 Task: Create a sub task Design and Implement Solution for the task  Improve code commenting for better readability in the project TranceTech , assign it to team member softage.9@softage.net and update the status of the sub task to  At Risk , set the priority of the sub task to Medium.
Action: Mouse moved to (50, 389)
Screenshot: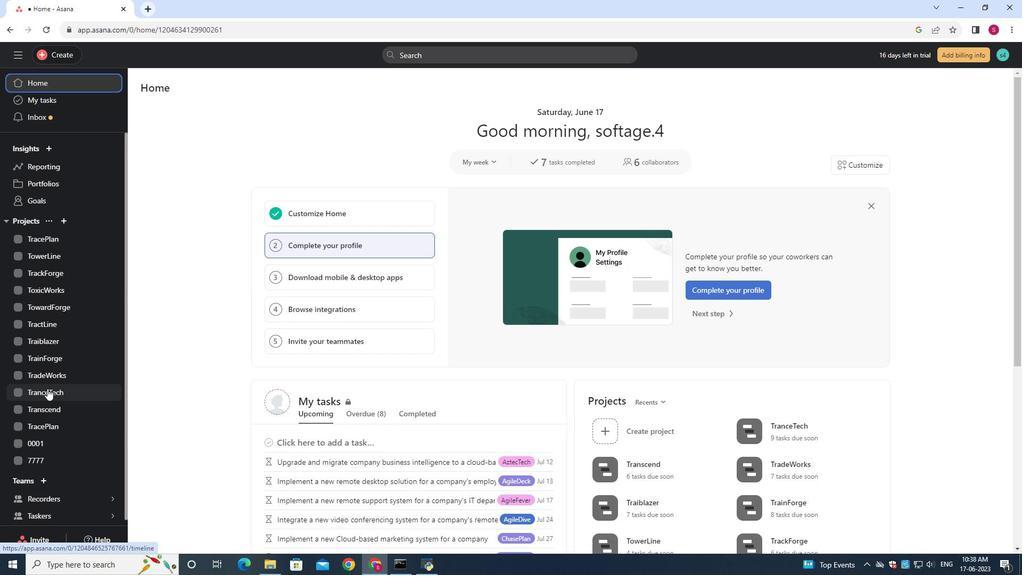 
Action: Mouse pressed left at (50, 389)
Screenshot: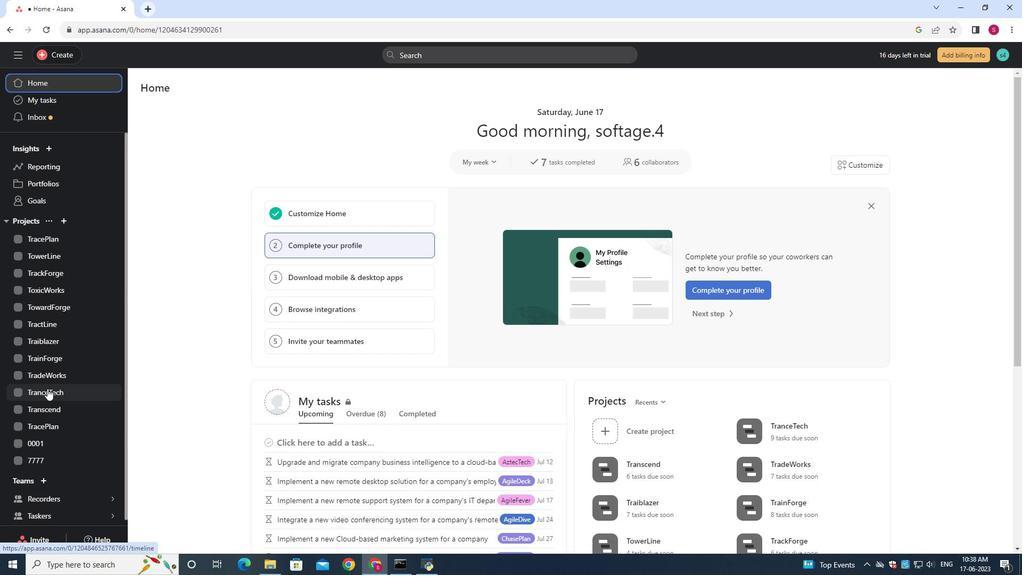 
Action: Mouse moved to (414, 259)
Screenshot: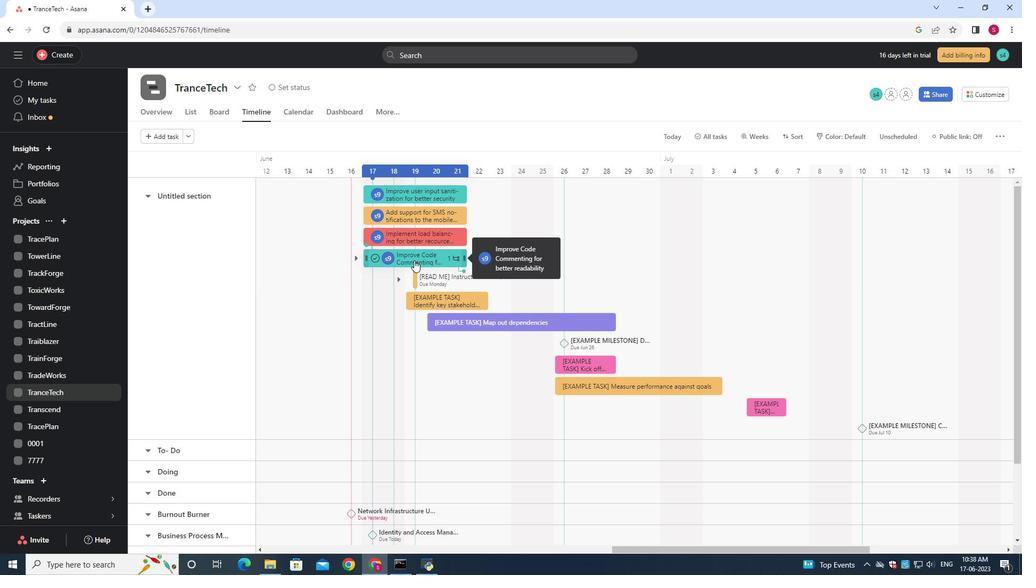 
Action: Mouse pressed left at (414, 259)
Screenshot: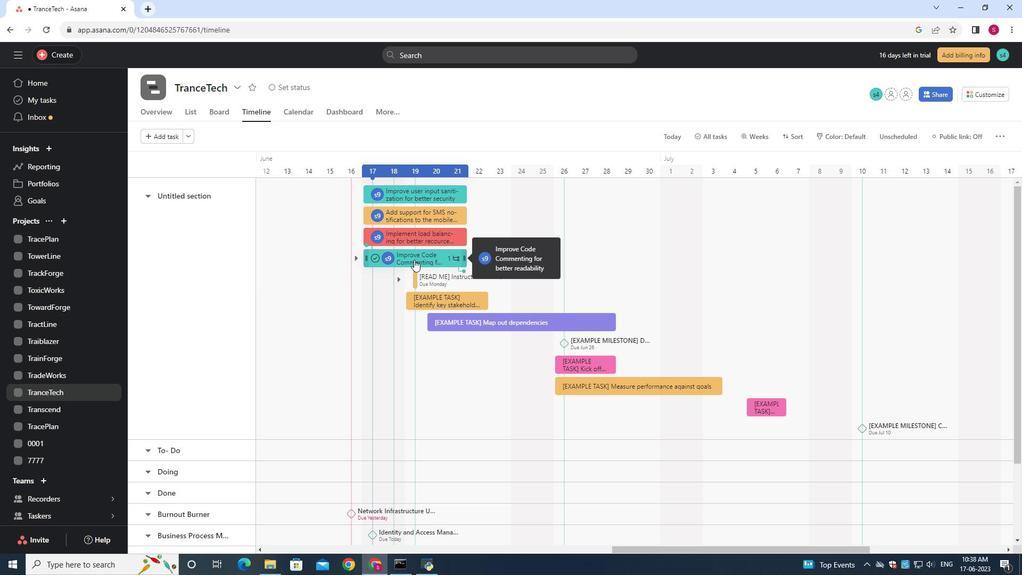 
Action: Mouse moved to (747, 318)
Screenshot: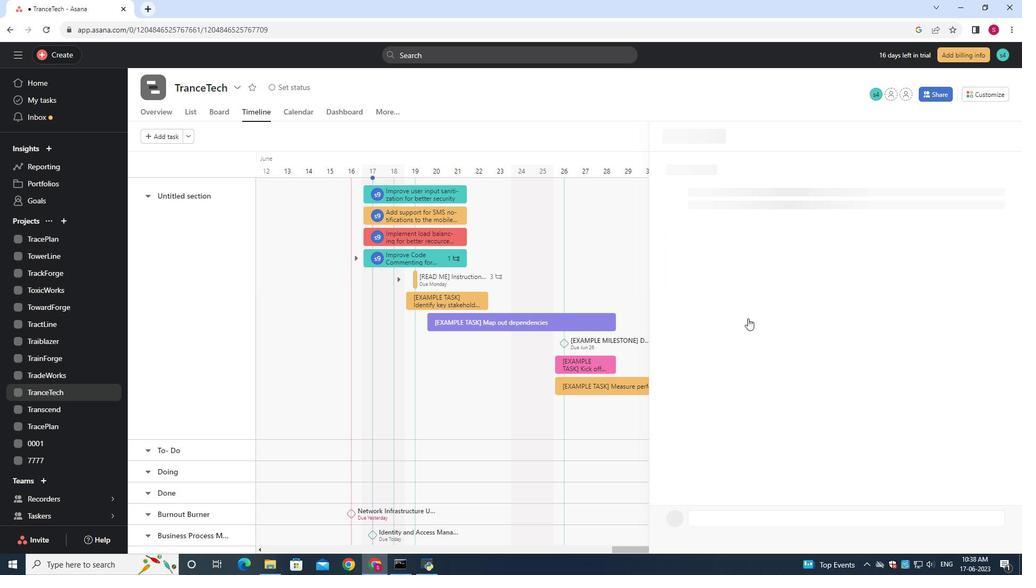 
Action: Mouse scrolled (747, 317) with delta (0, 0)
Screenshot: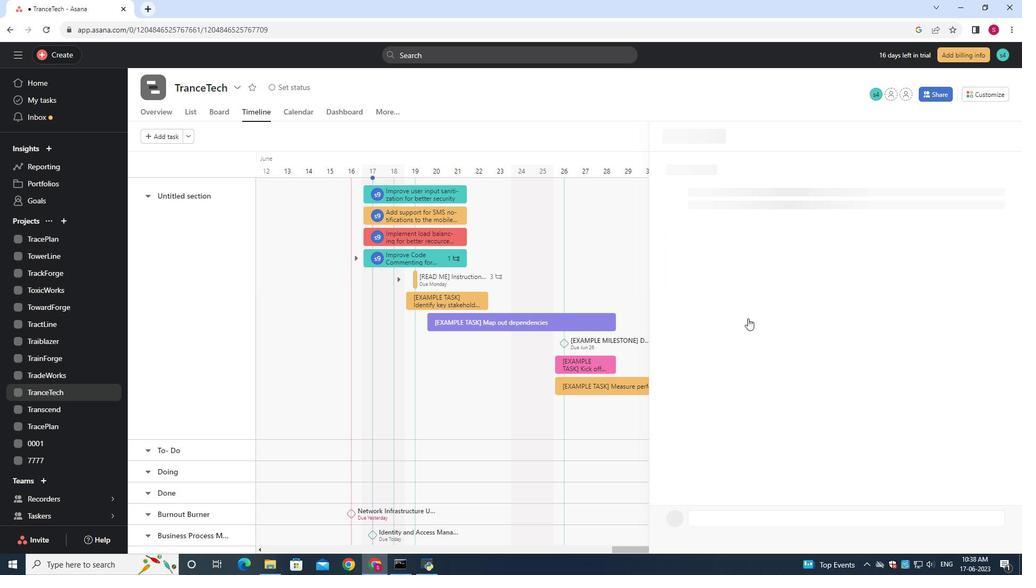 
Action: Mouse scrolled (747, 317) with delta (0, 0)
Screenshot: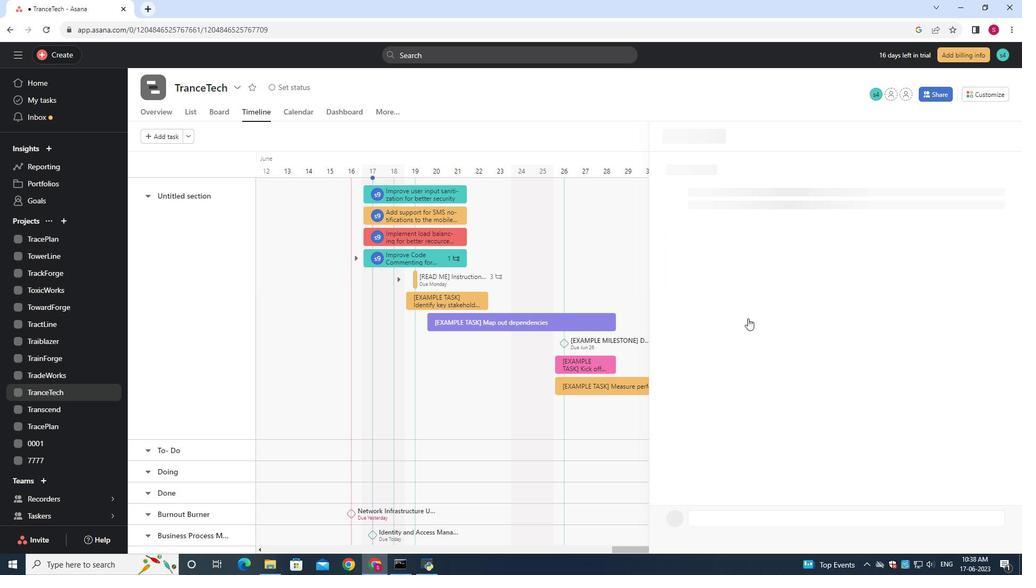 
Action: Mouse moved to (747, 317)
Screenshot: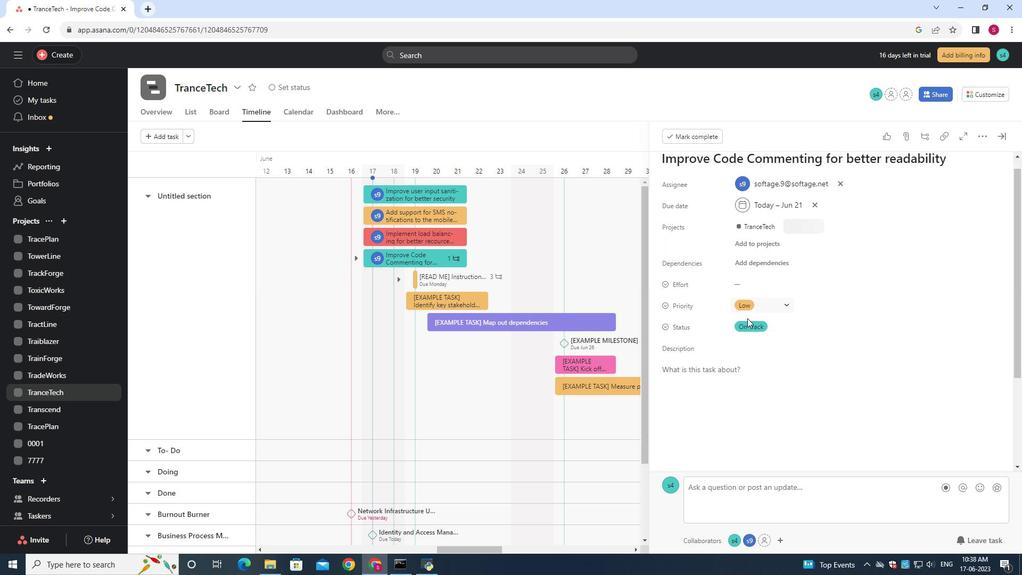 
Action: Mouse scrolled (747, 316) with delta (0, 0)
Screenshot: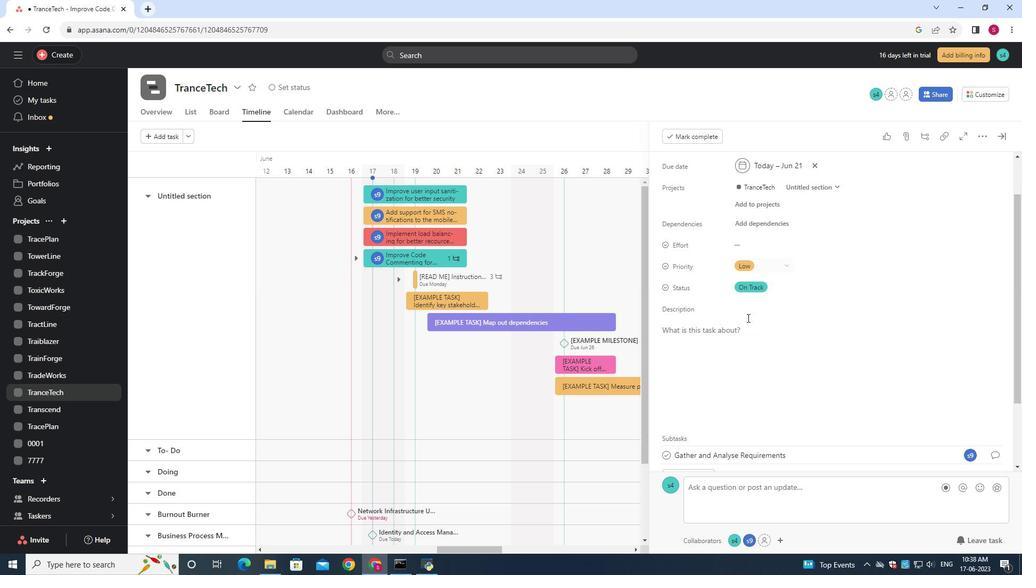 
Action: Mouse moved to (746, 318)
Screenshot: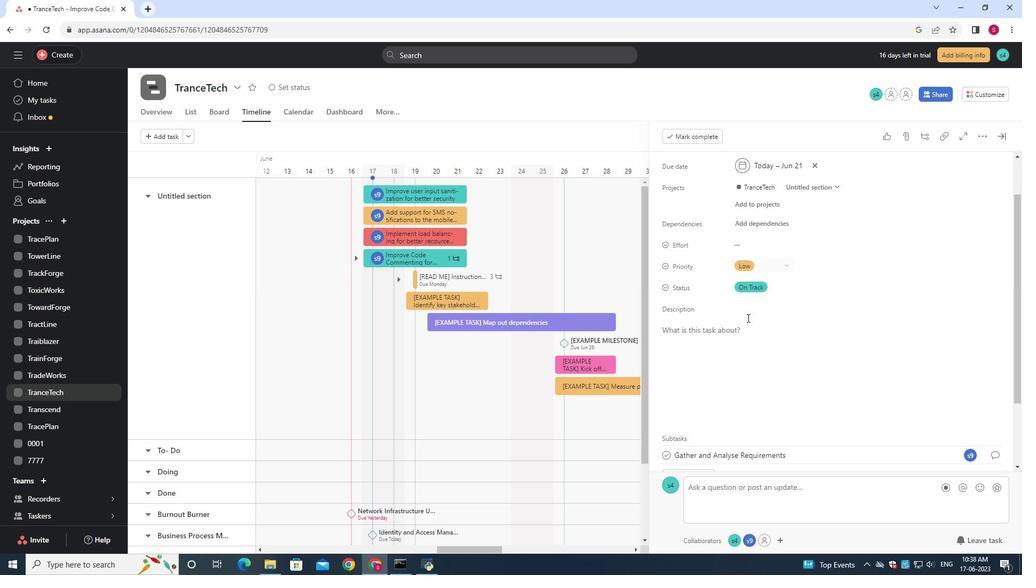 
Action: Mouse scrolled (746, 317) with delta (0, 0)
Screenshot: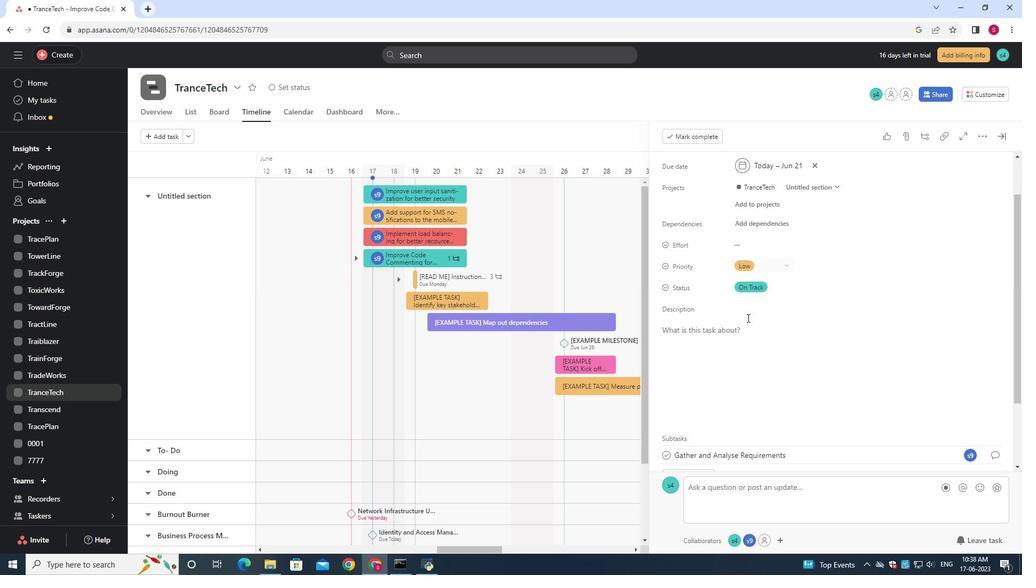 
Action: Mouse moved to (745, 318)
Screenshot: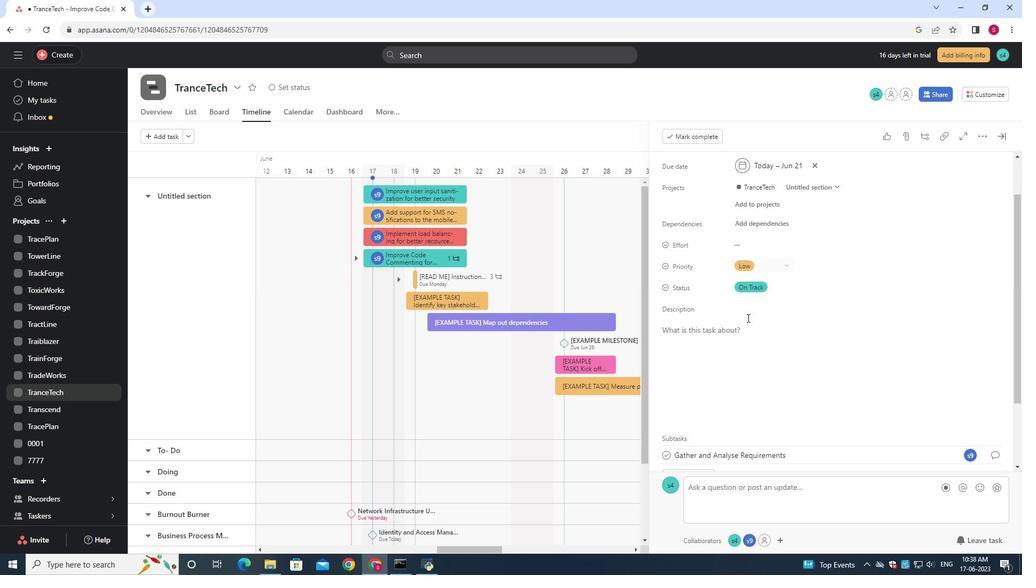 
Action: Mouse scrolled (745, 317) with delta (0, 0)
Screenshot: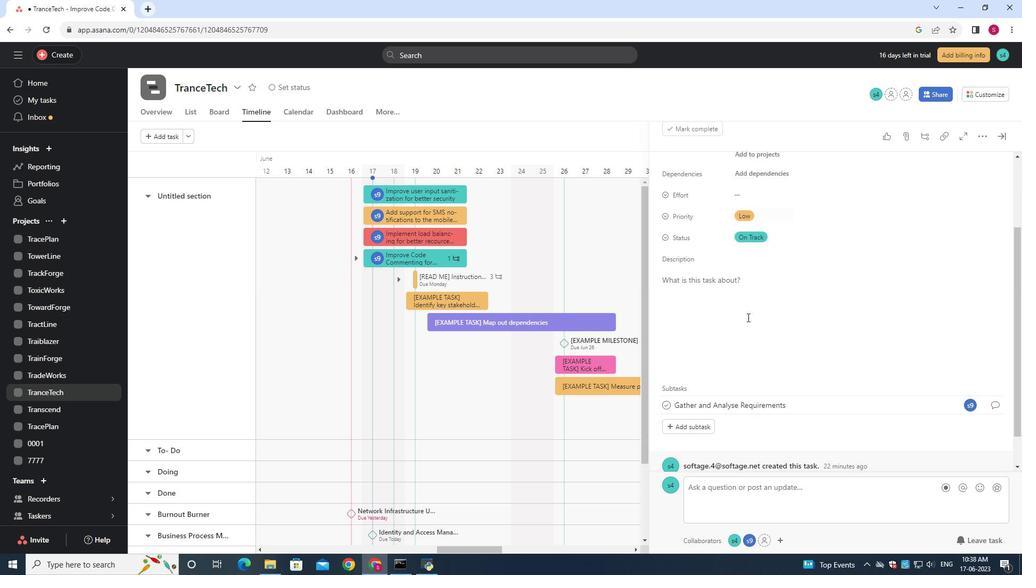 
Action: Mouse scrolled (745, 317) with delta (0, 0)
Screenshot: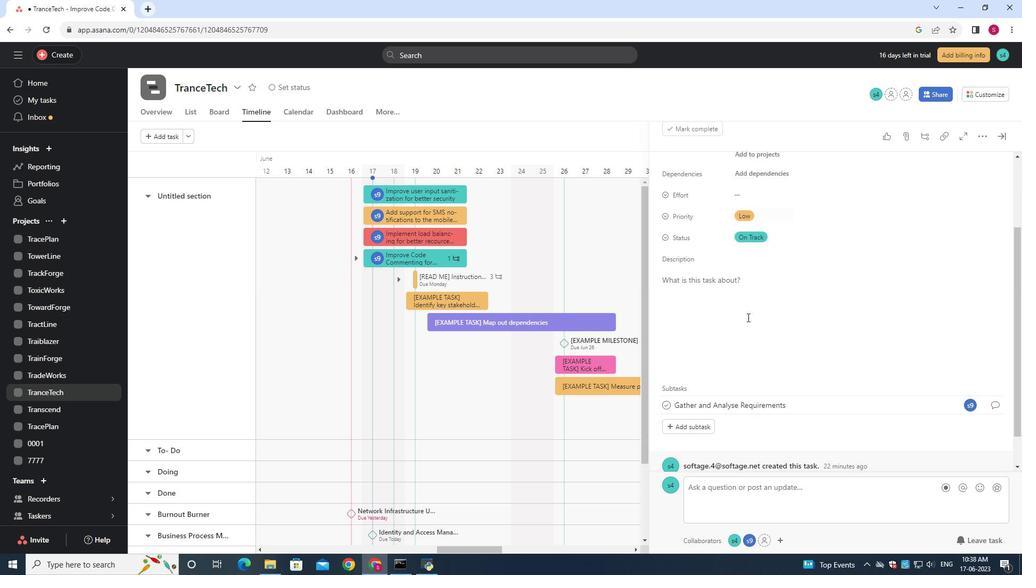 
Action: Mouse moved to (745, 318)
Screenshot: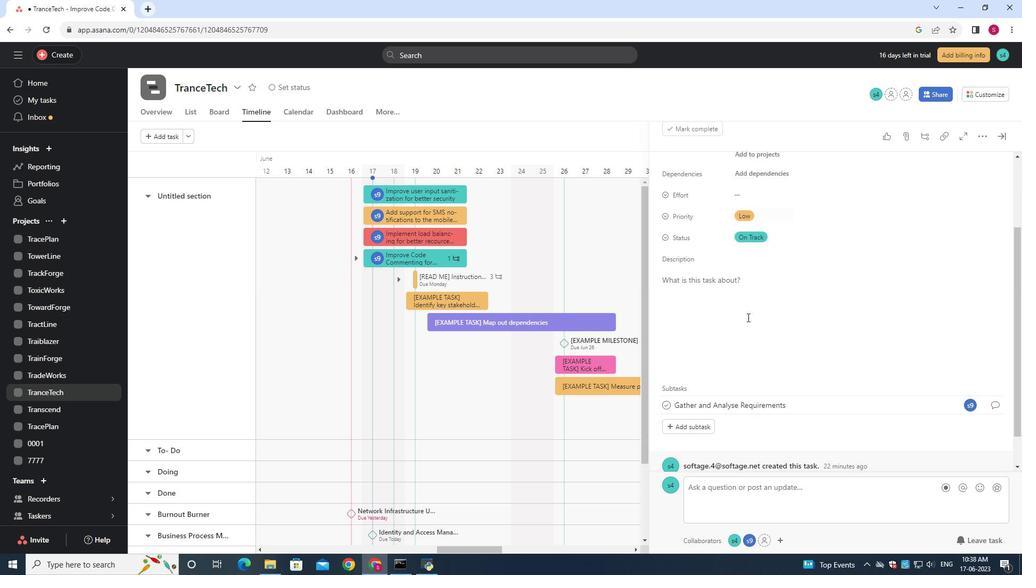 
Action: Mouse scrolled (745, 317) with delta (0, 0)
Screenshot: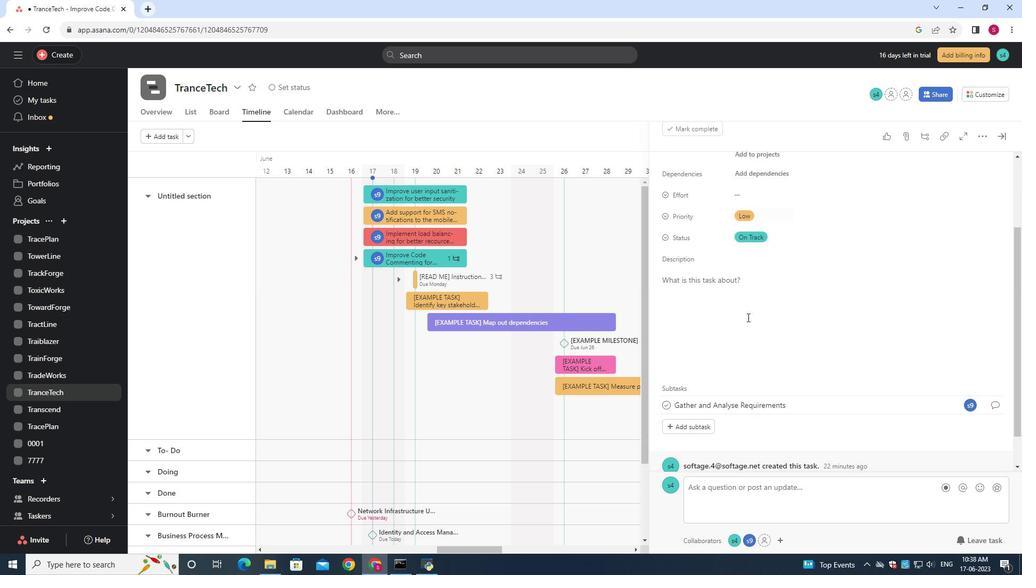 
Action: Mouse scrolled (745, 317) with delta (0, 0)
Screenshot: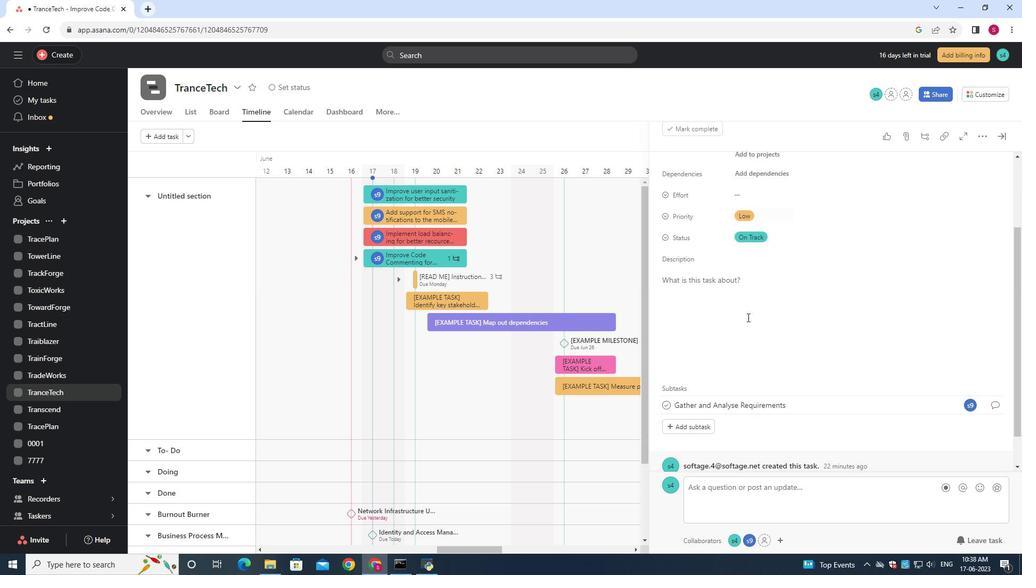 
Action: Mouse moved to (678, 384)
Screenshot: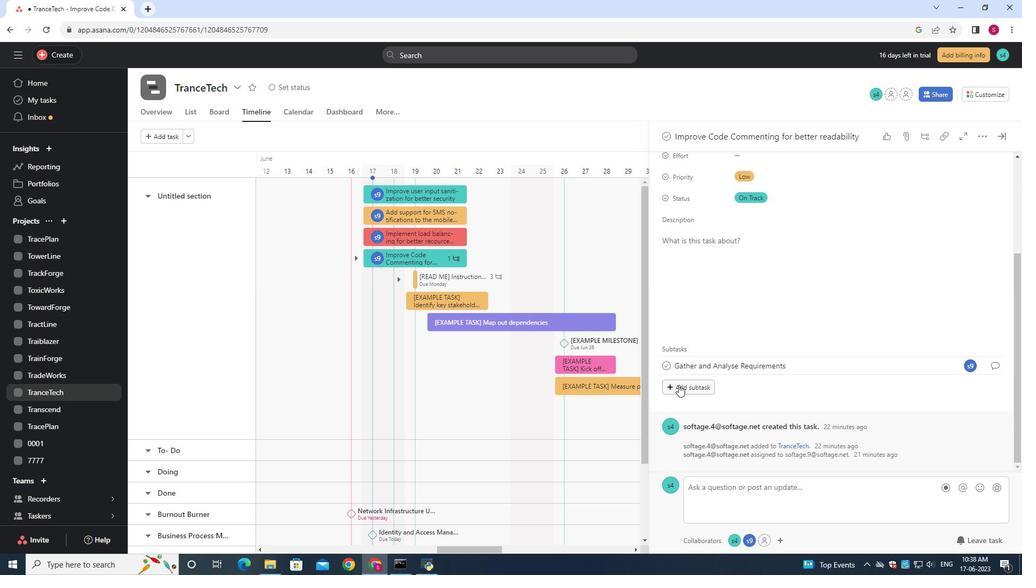 
Action: Mouse pressed left at (678, 384)
Screenshot: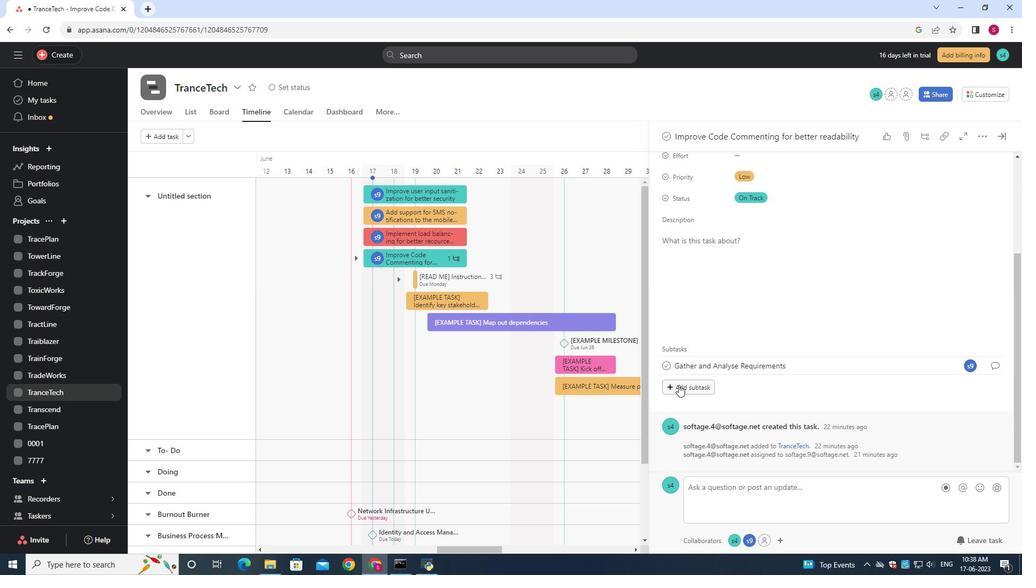 
Action: Mouse moved to (679, 387)
Screenshot: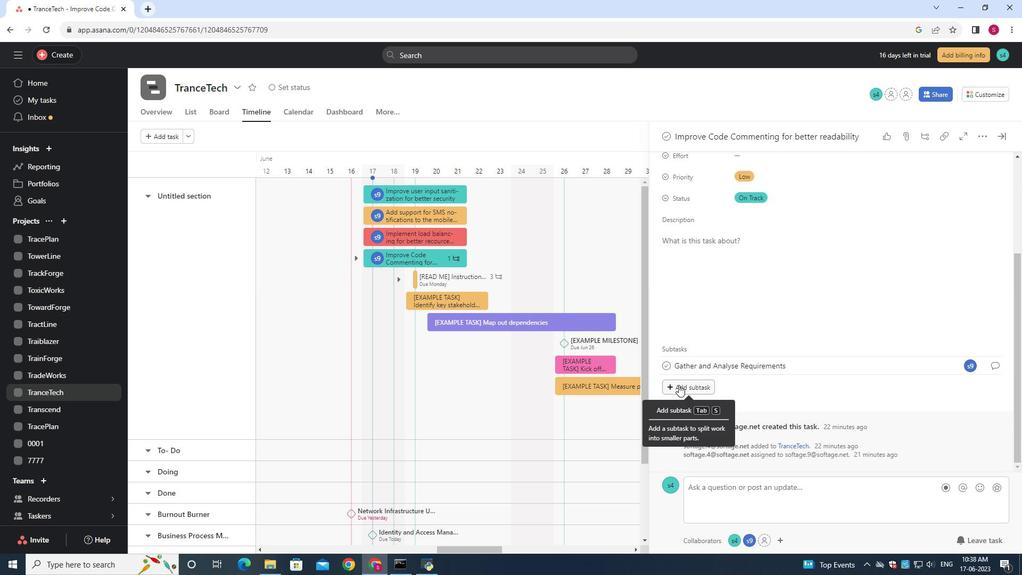 
Action: Key pressed <Key.shift>Design<Key.space>and<Key.space><Key.shift><Key.shift><Key.shift>Implement<Key.space><Key.shift>Solution
Screenshot: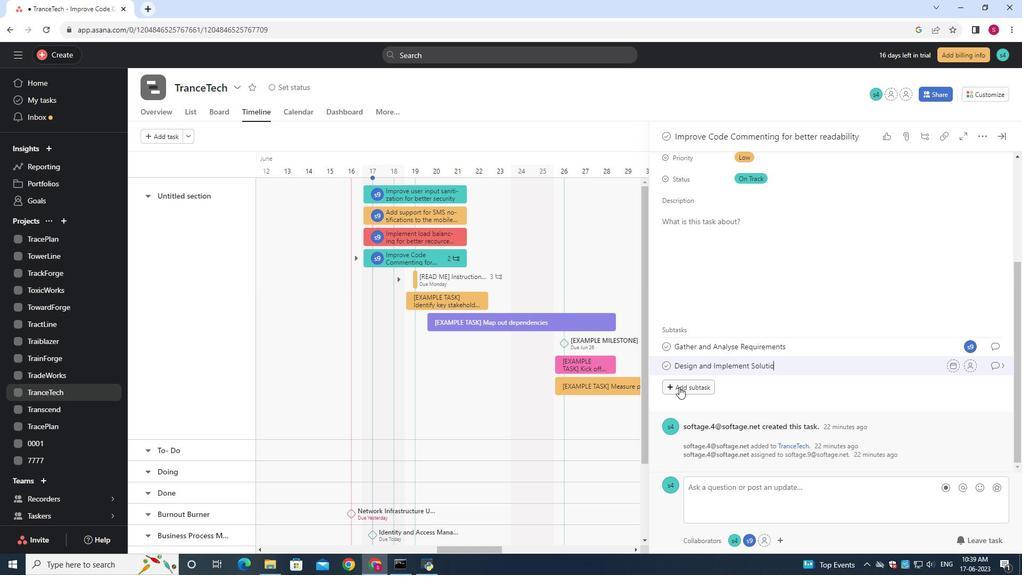 
Action: Mouse moved to (969, 364)
Screenshot: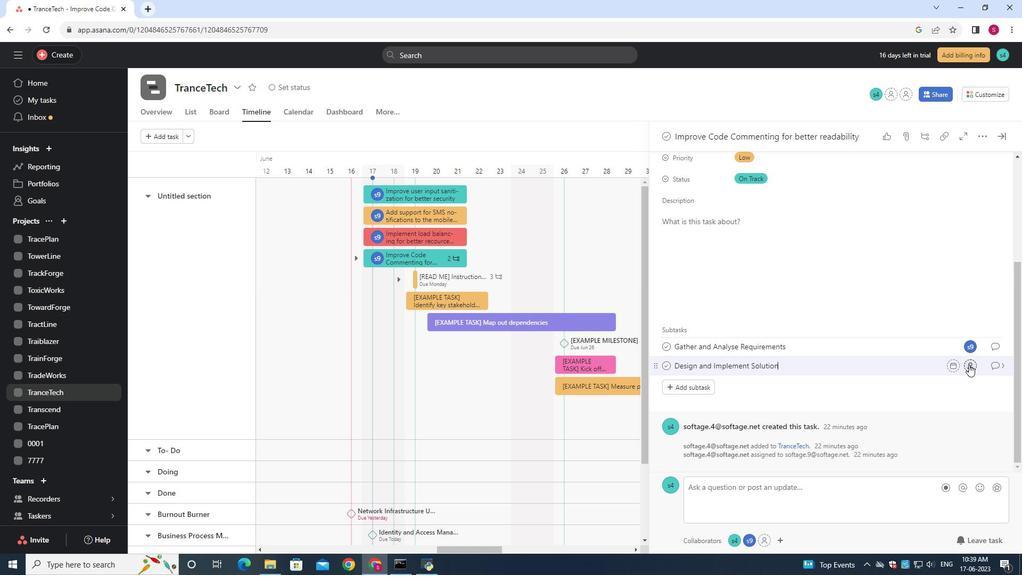 
Action: Mouse pressed left at (969, 364)
Screenshot: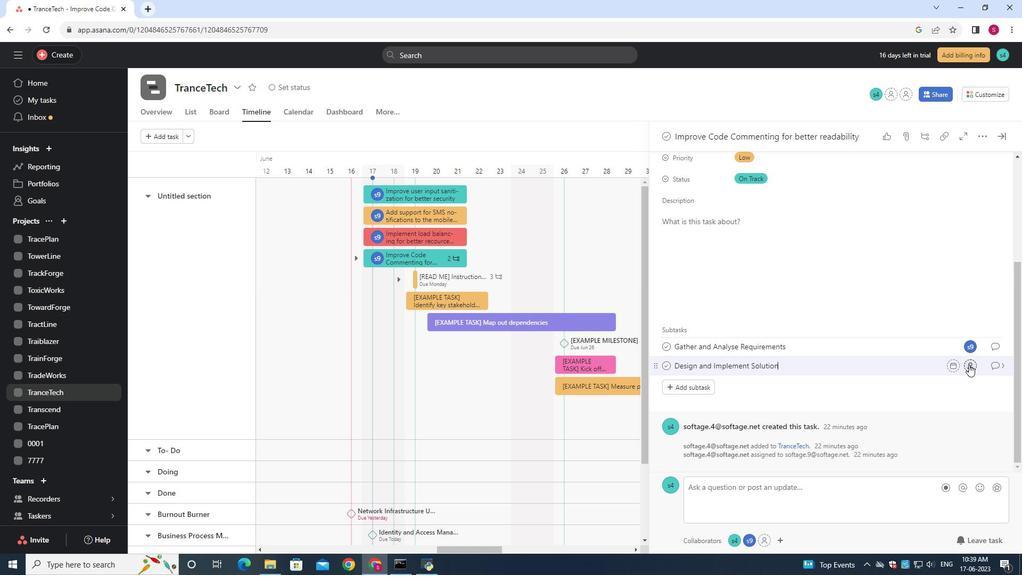 
Action: Mouse moved to (969, 364)
Screenshot: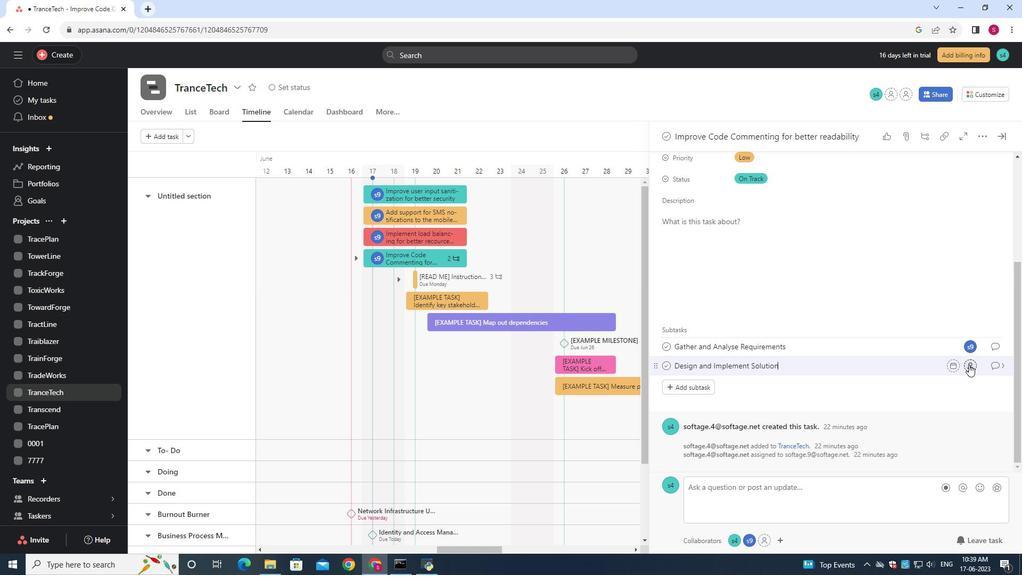 
Action: Key pressed softage.9
Screenshot: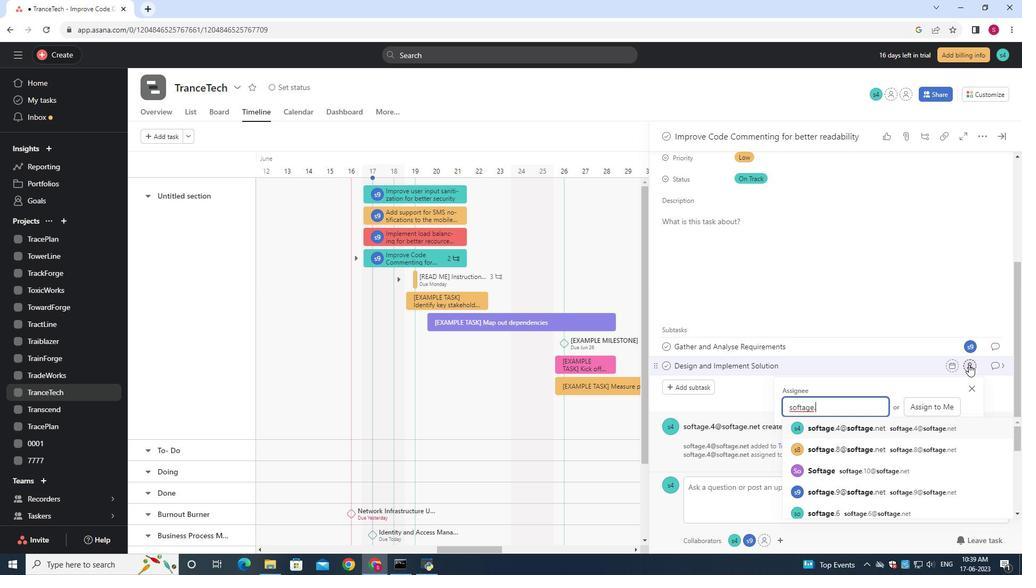 
Action: Mouse moved to (963, 361)
Screenshot: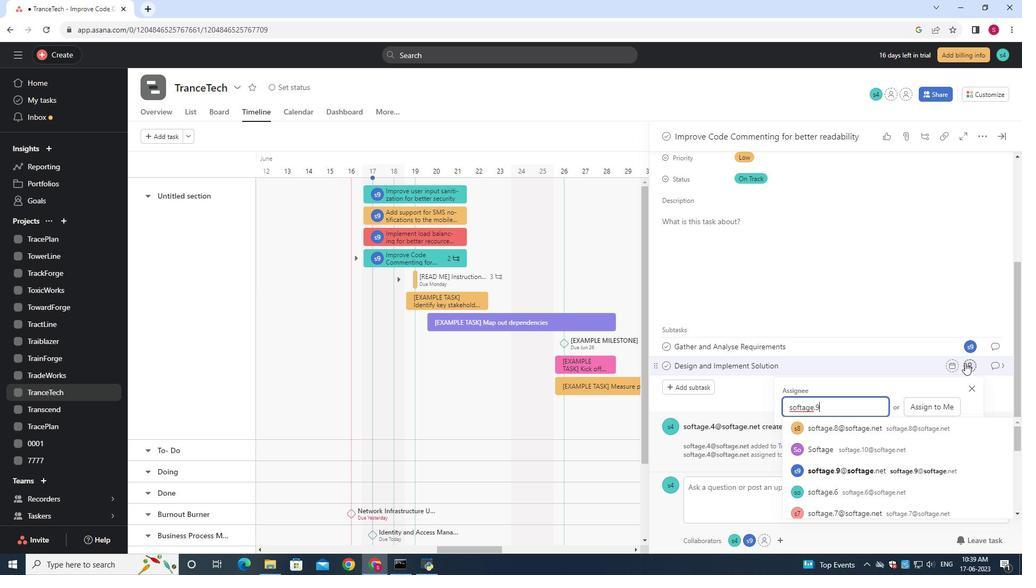 
Action: Key pressed <Key.shift>
Screenshot: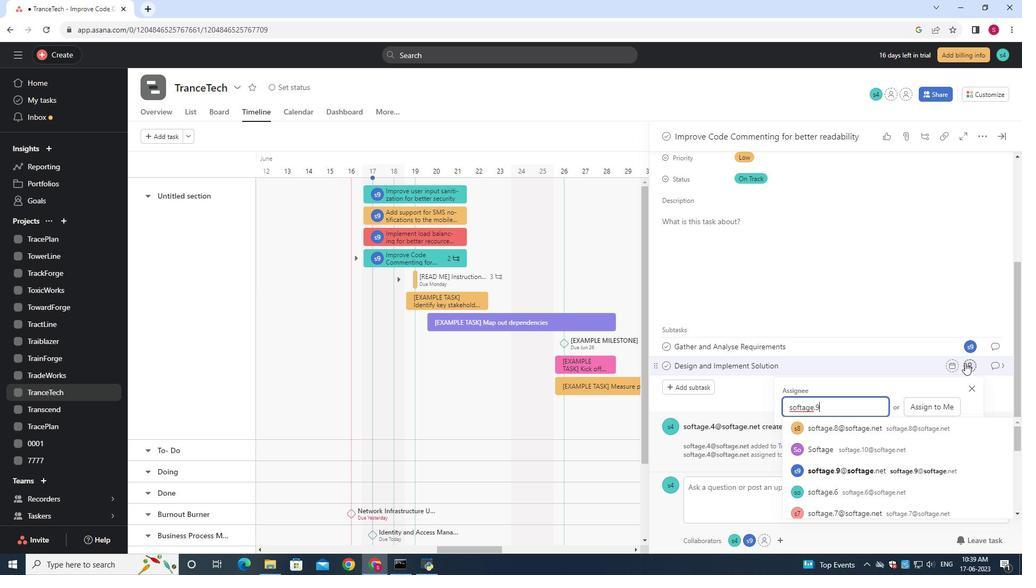
Action: Mouse moved to (957, 357)
Screenshot: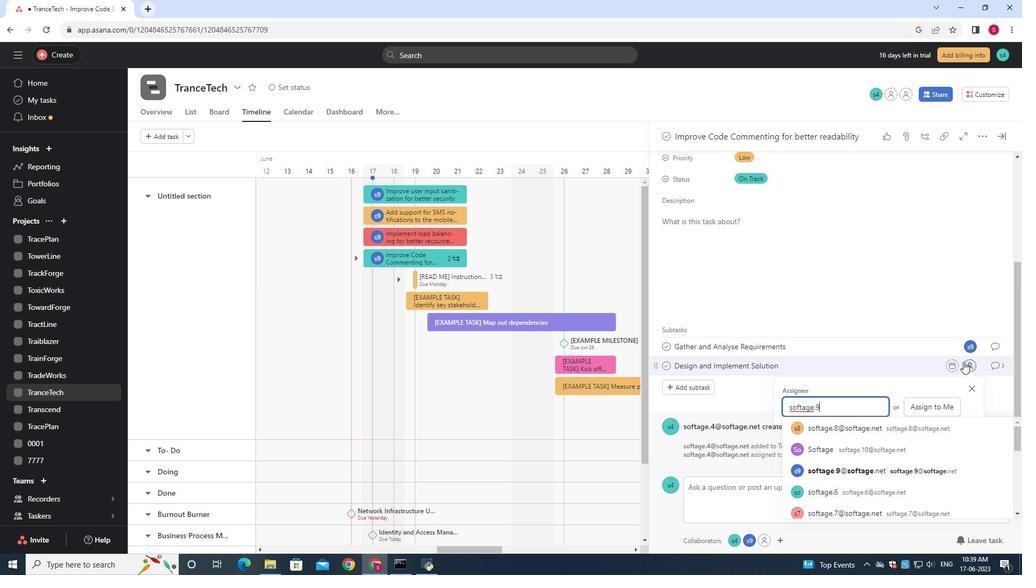
Action: Key pressed @
Screenshot: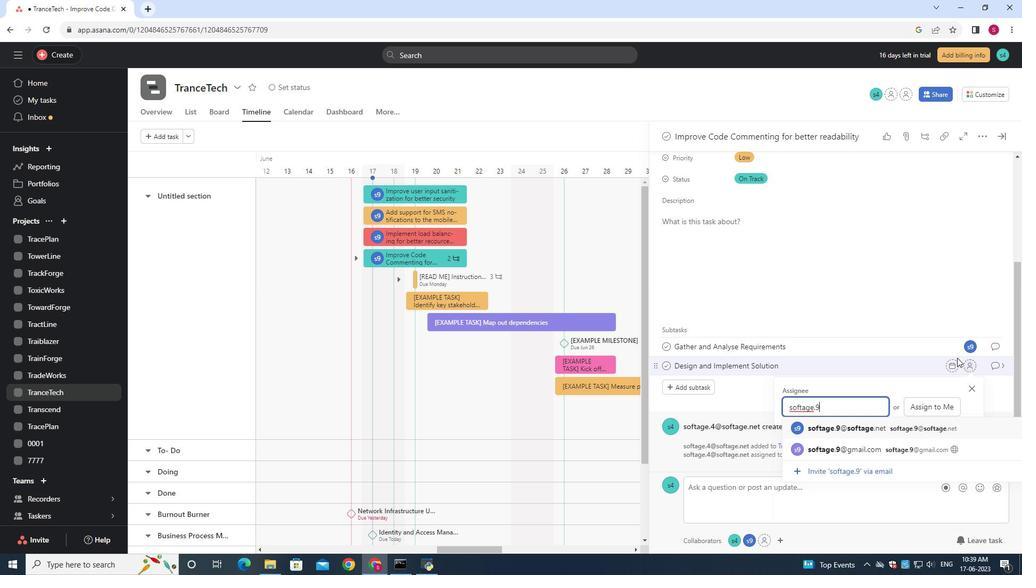 
Action: Mouse moved to (956, 357)
Screenshot: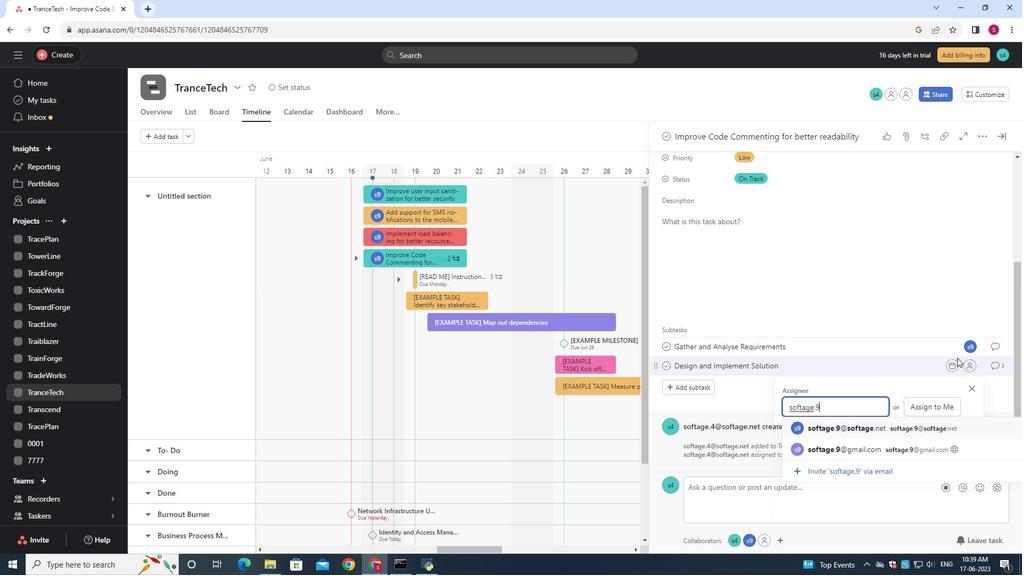 
Action: Key pressed softage.net
Screenshot: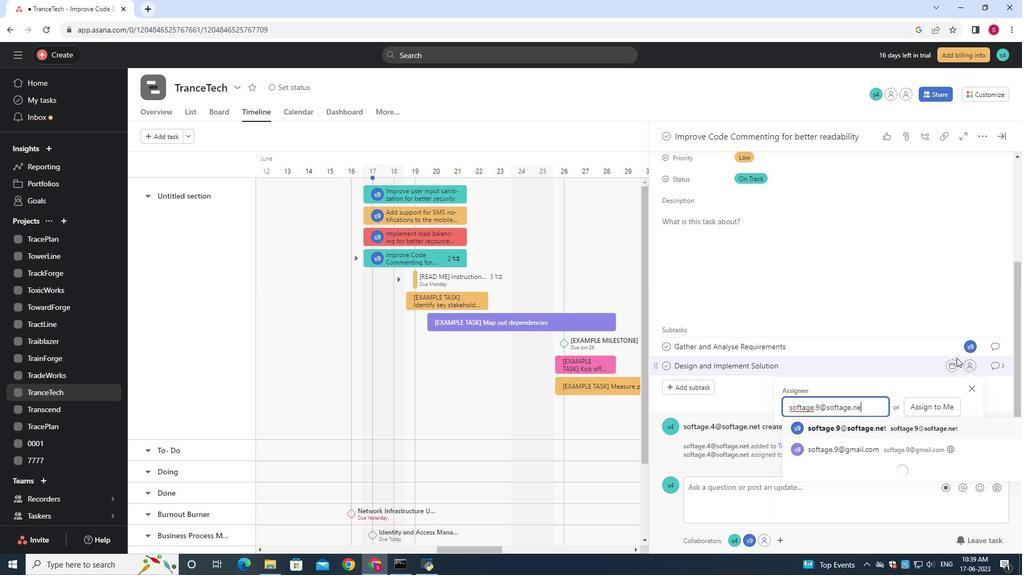 
Action: Mouse moved to (838, 429)
Screenshot: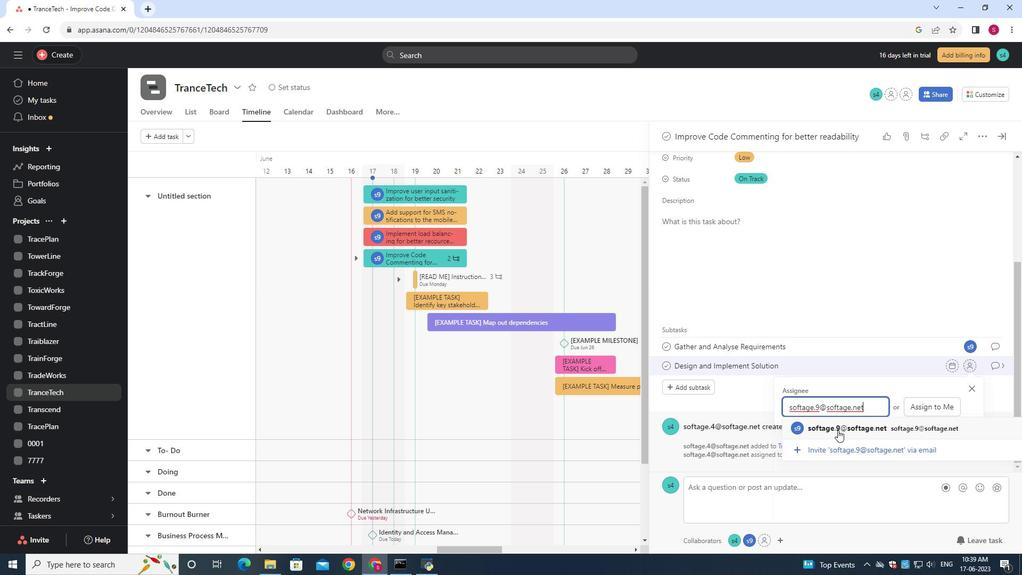 
Action: Mouse pressed left at (838, 429)
Screenshot: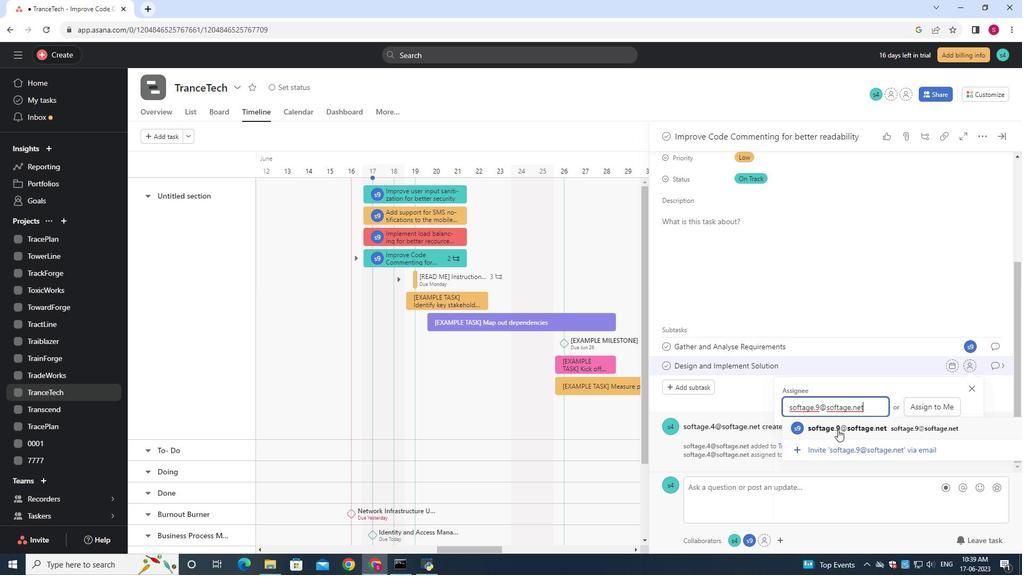 
Action: Mouse moved to (1003, 365)
Screenshot: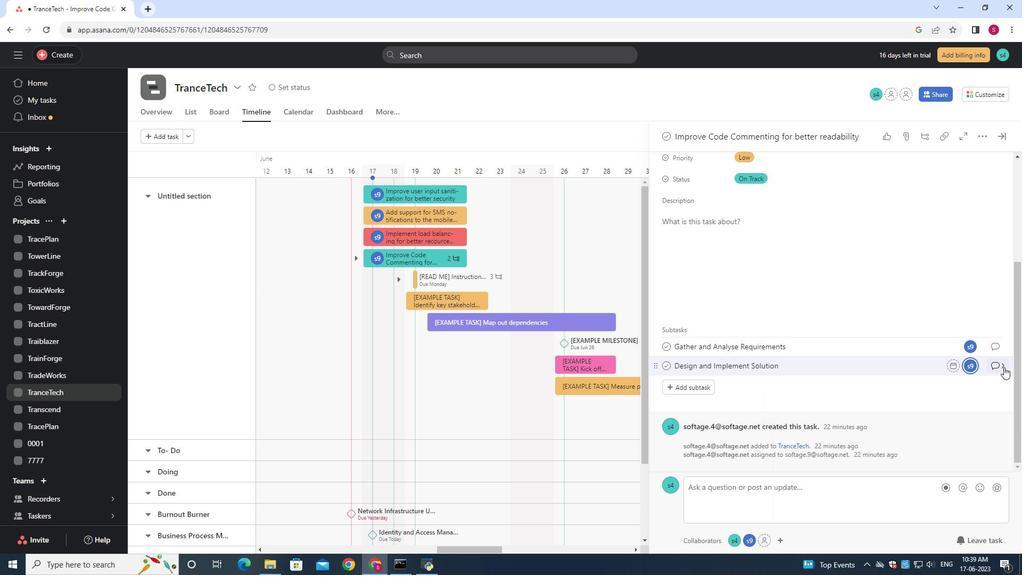 
Action: Mouse pressed left at (1003, 365)
Screenshot: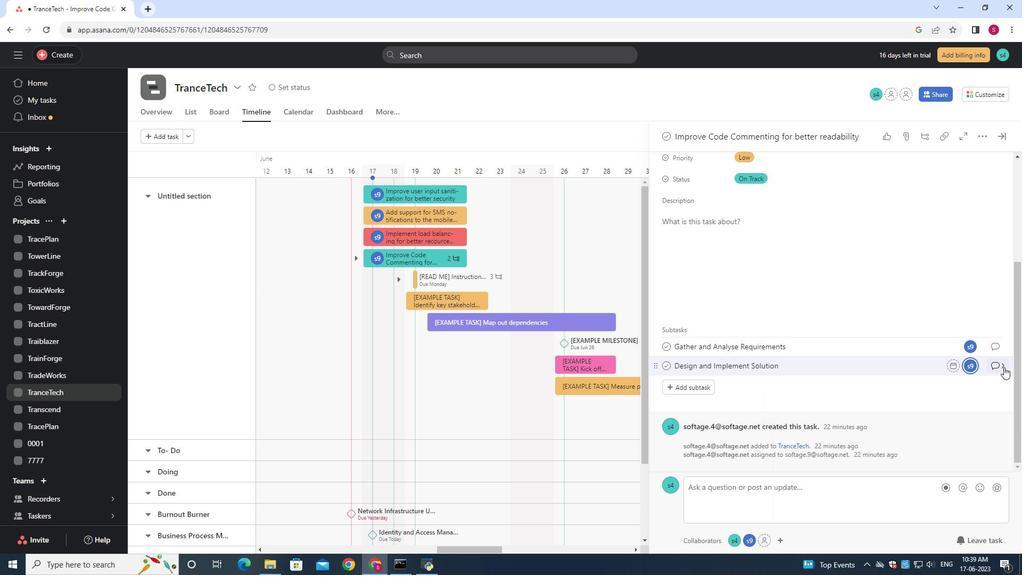 
Action: Mouse moved to (688, 286)
Screenshot: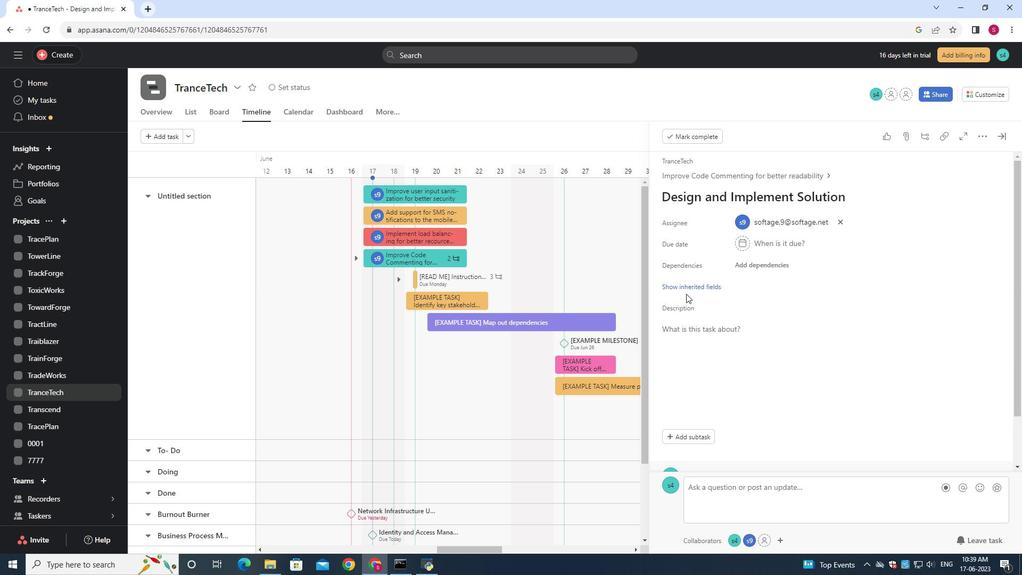 
Action: Mouse pressed left at (688, 286)
Screenshot: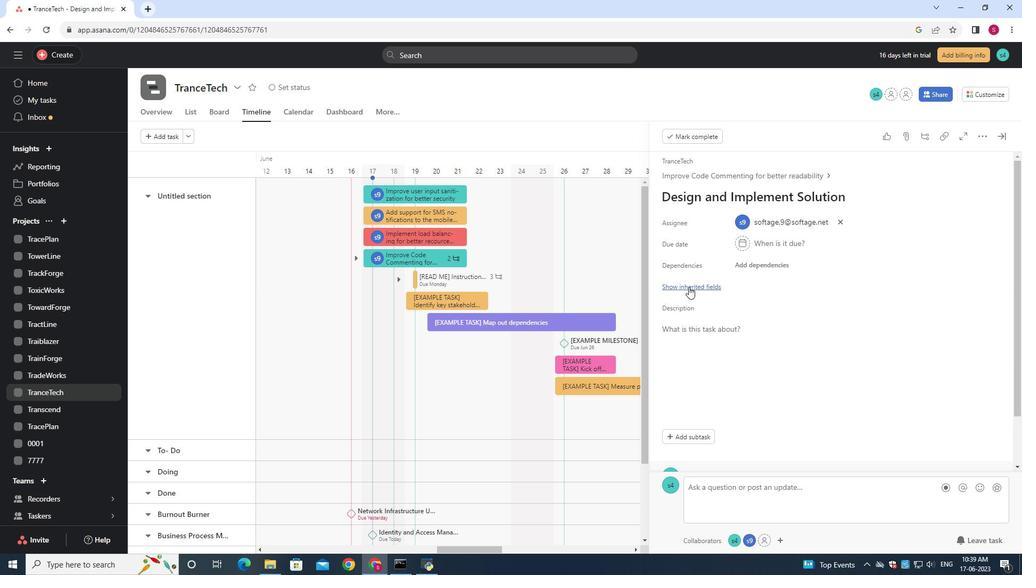 
Action: Mouse moved to (747, 348)
Screenshot: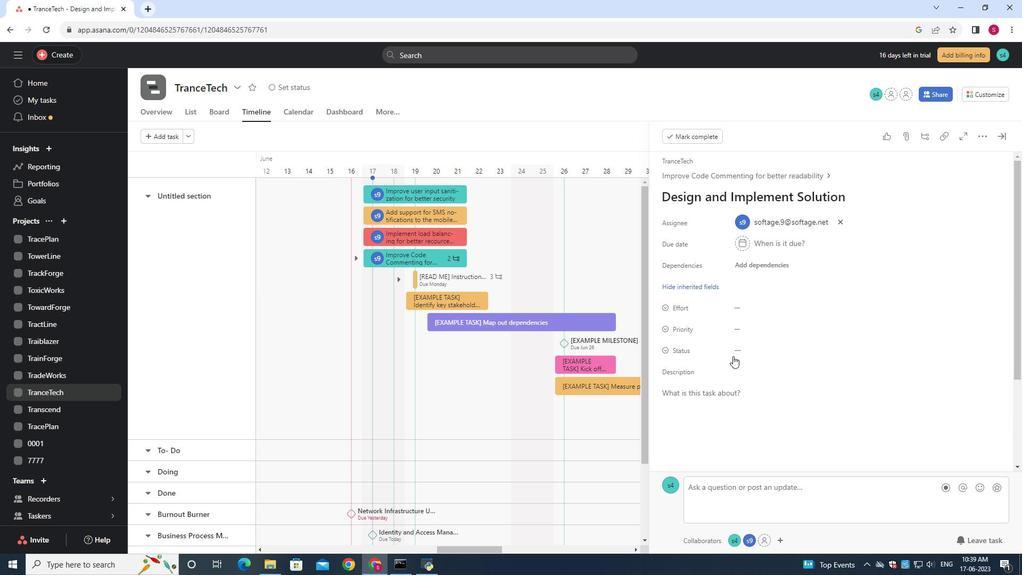 
Action: Mouse pressed left at (747, 348)
Screenshot: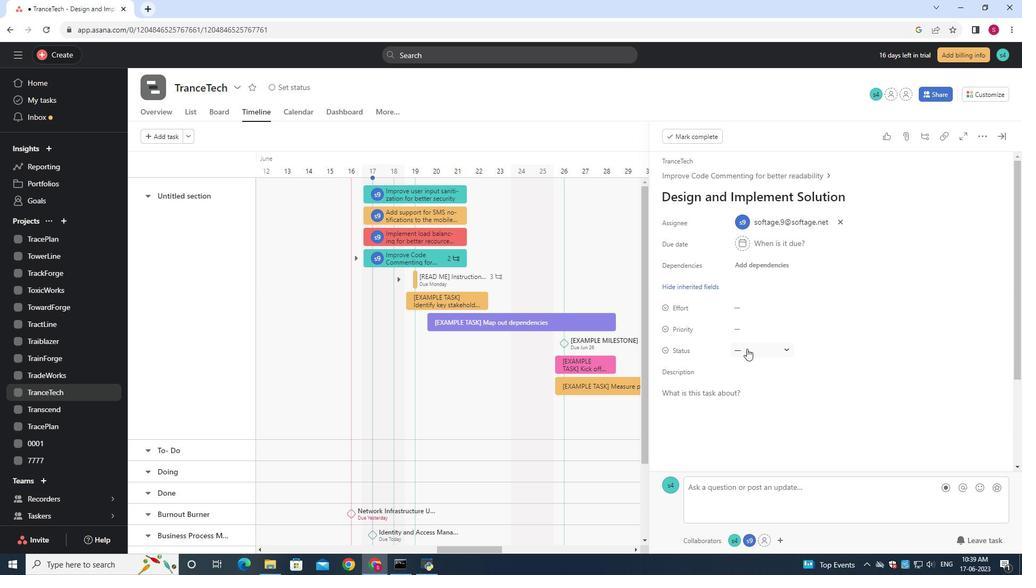 
Action: Mouse moved to (766, 405)
Screenshot: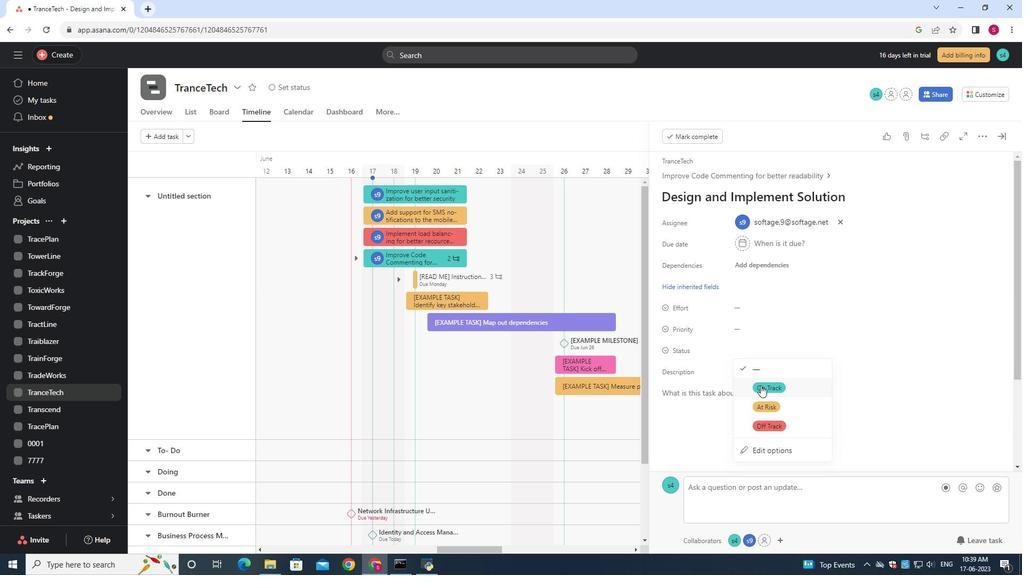 
Action: Mouse pressed left at (766, 405)
Screenshot: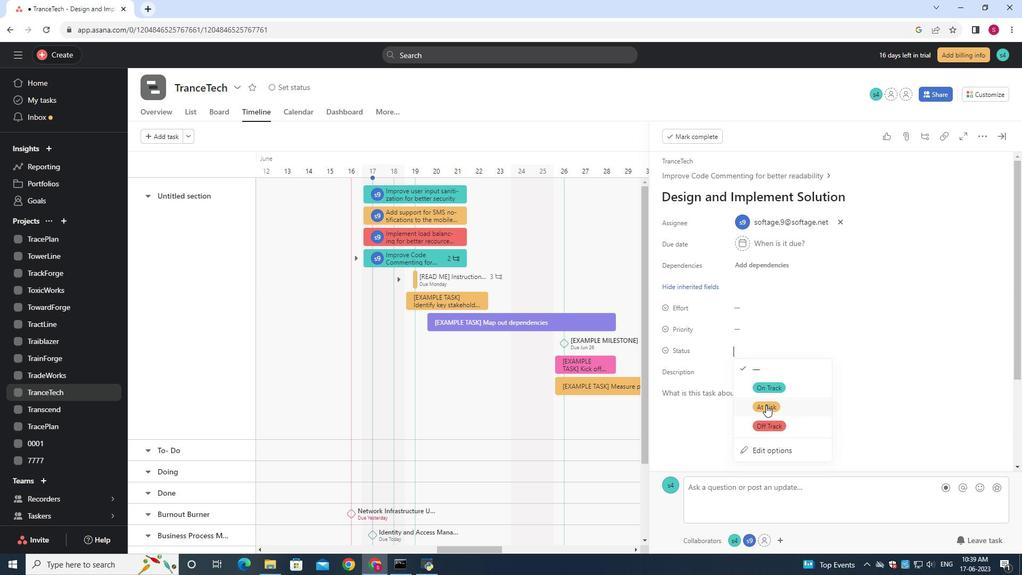 
Action: Mouse moved to (747, 332)
Screenshot: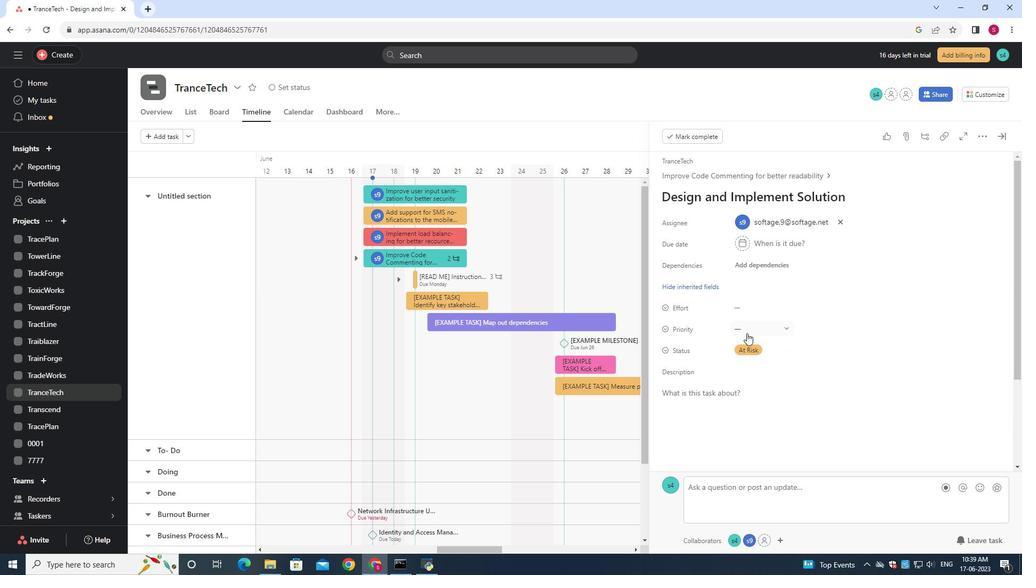 
Action: Mouse pressed left at (747, 332)
Screenshot: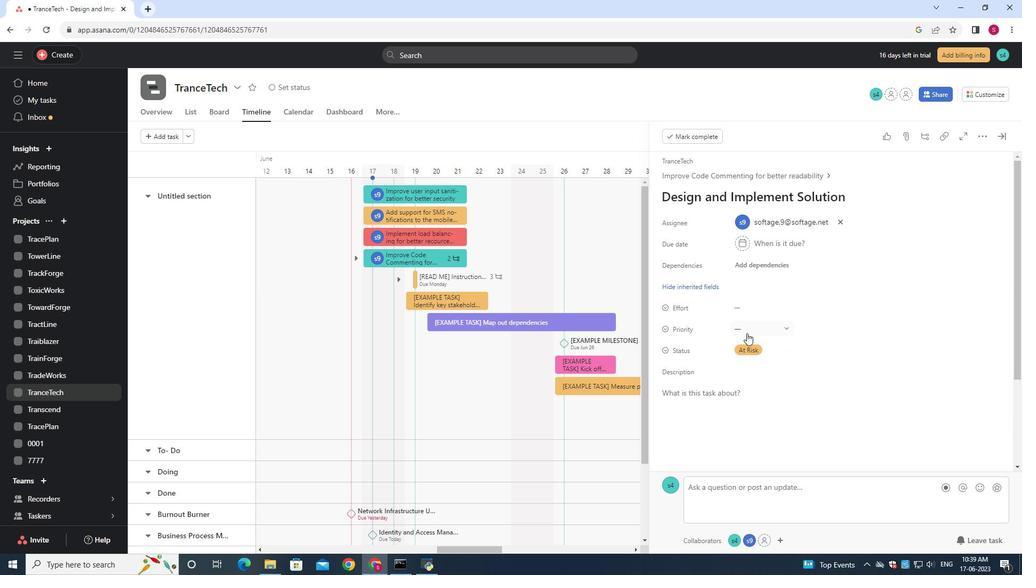 
Action: Mouse moved to (763, 379)
Screenshot: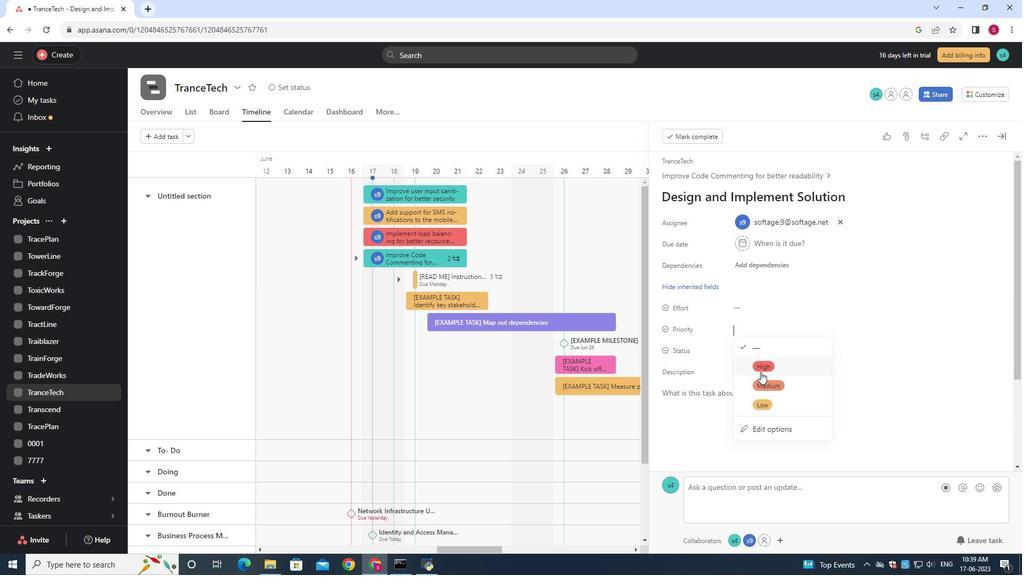 
Action: Mouse pressed left at (763, 379)
Screenshot: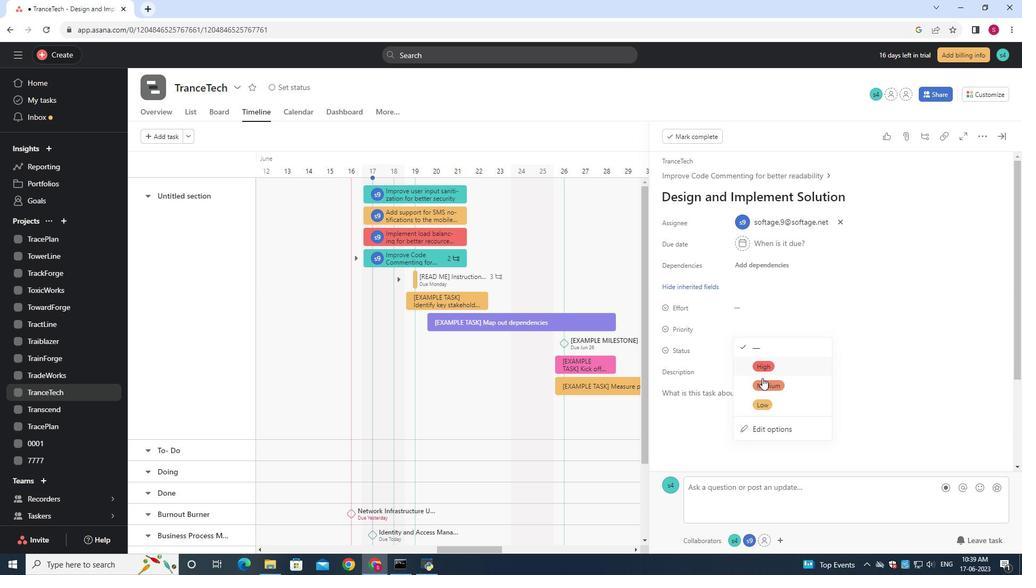 
Action: Mouse moved to (766, 372)
Screenshot: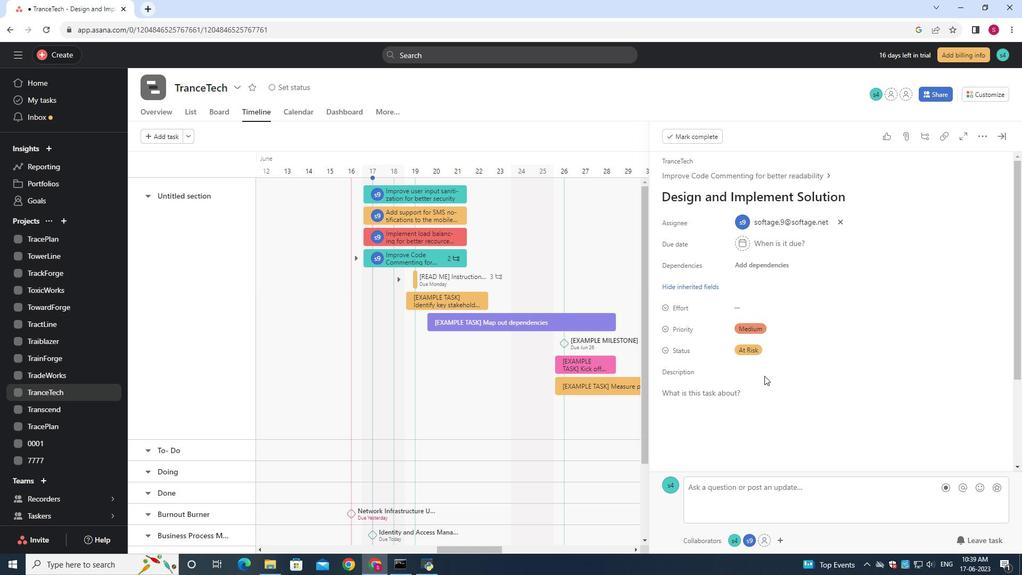 
